 Task: Plan a visit to the historical museum on the 7th at 12:00 PM.
Action: Mouse moved to (39, 240)
Screenshot: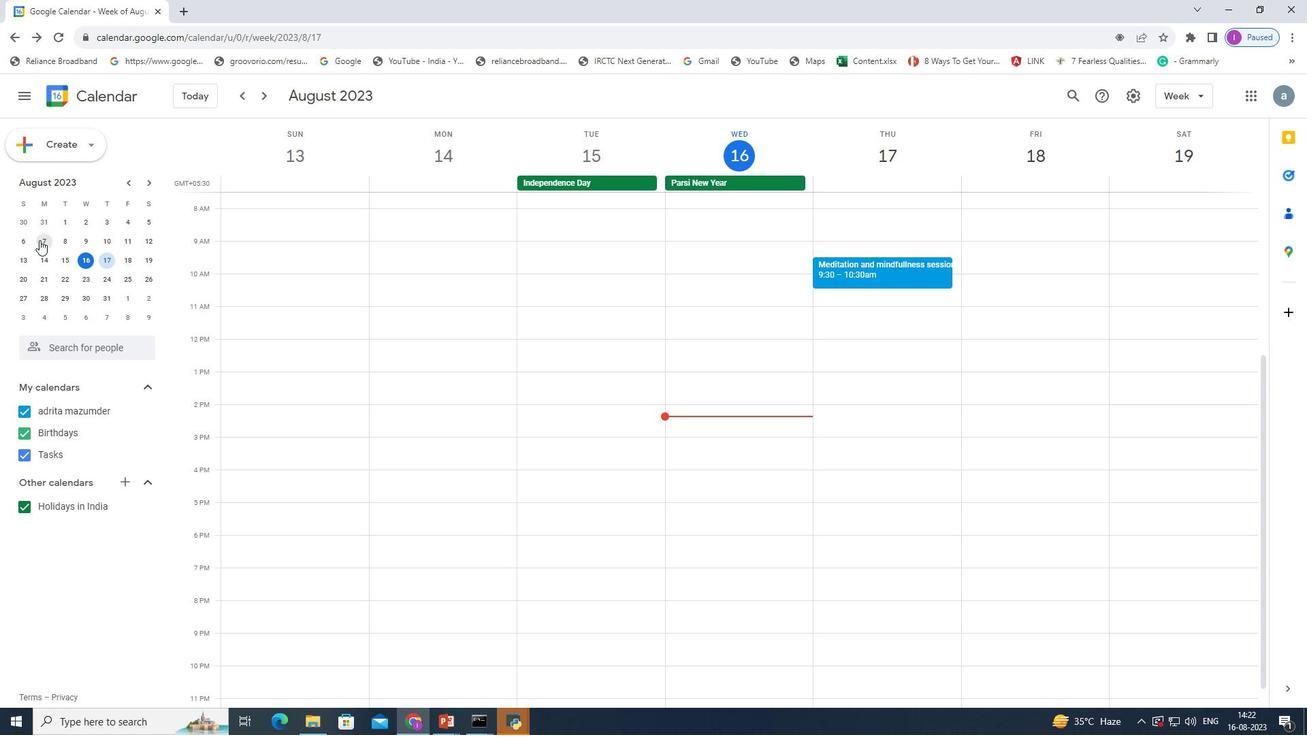 
Action: Mouse pressed left at (39, 240)
Screenshot: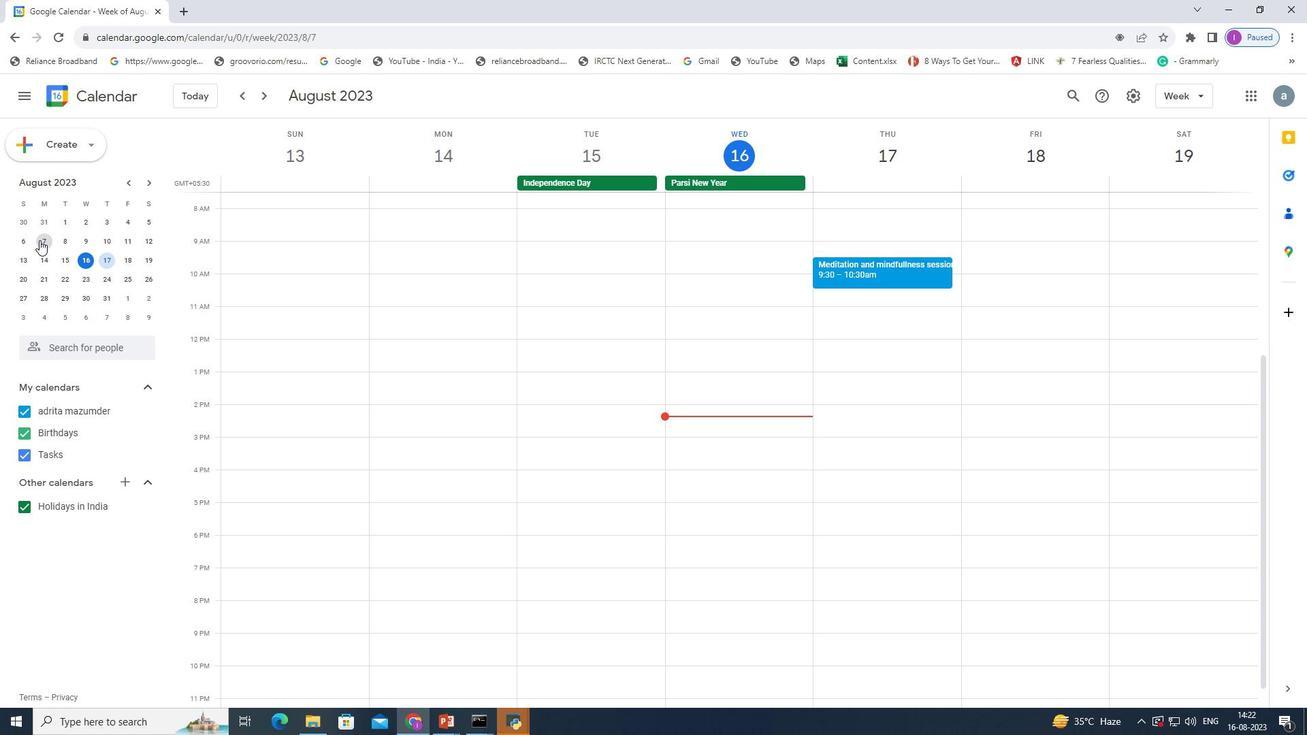 
Action: Mouse moved to (46, 241)
Screenshot: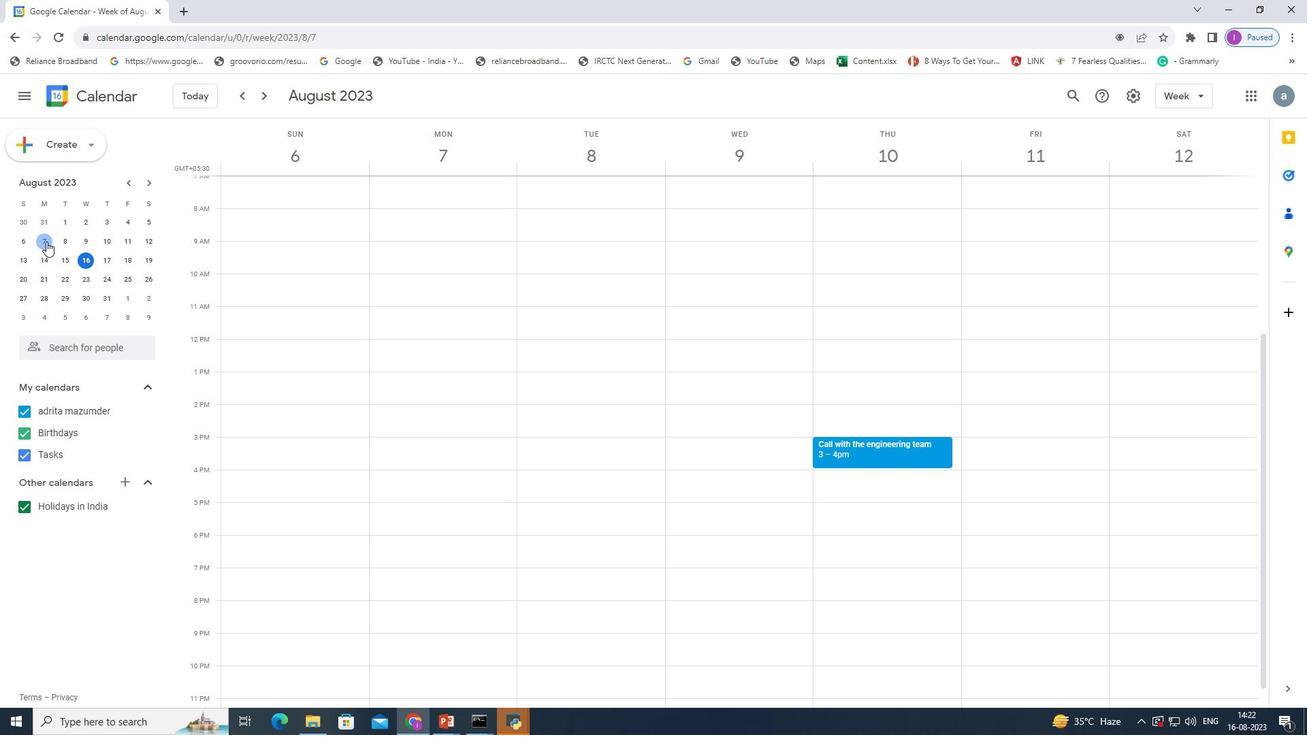 
Action: Mouse pressed left at (46, 241)
Screenshot: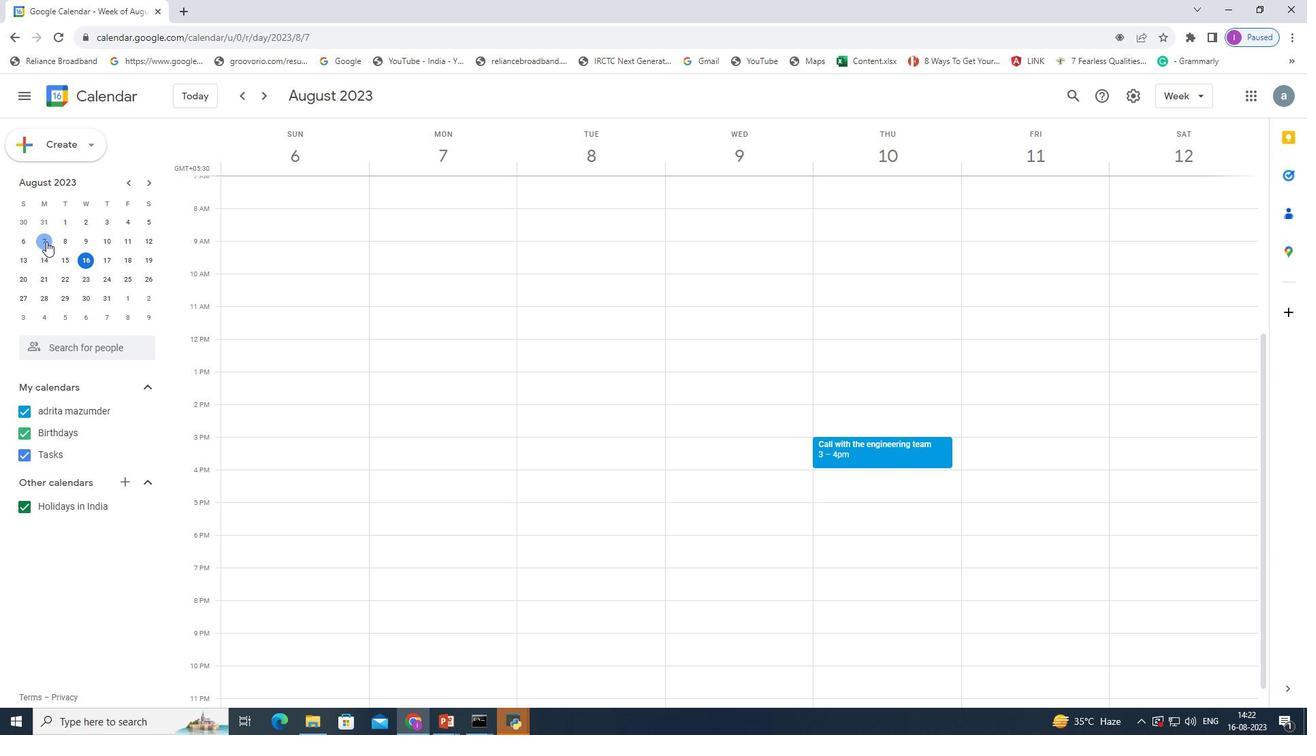 
Action: Mouse moved to (1265, 494)
Screenshot: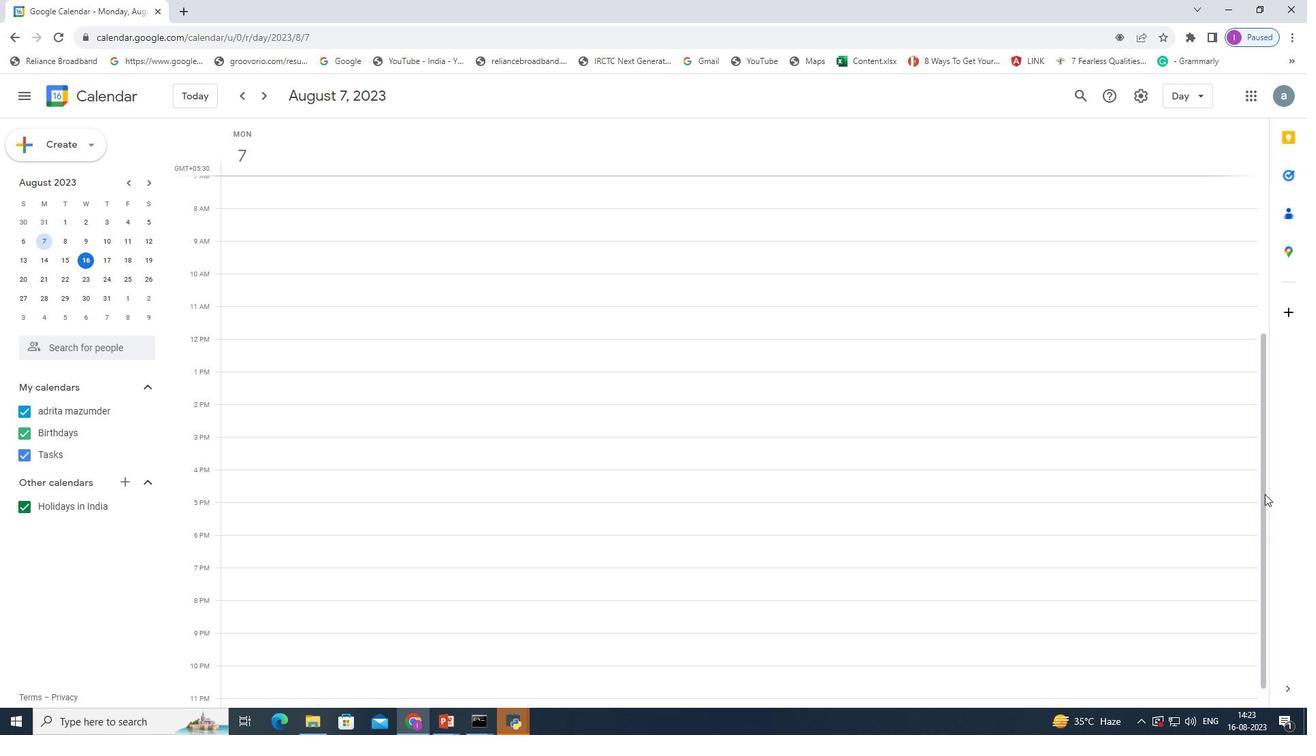 
Action: Mouse pressed left at (1265, 494)
Screenshot: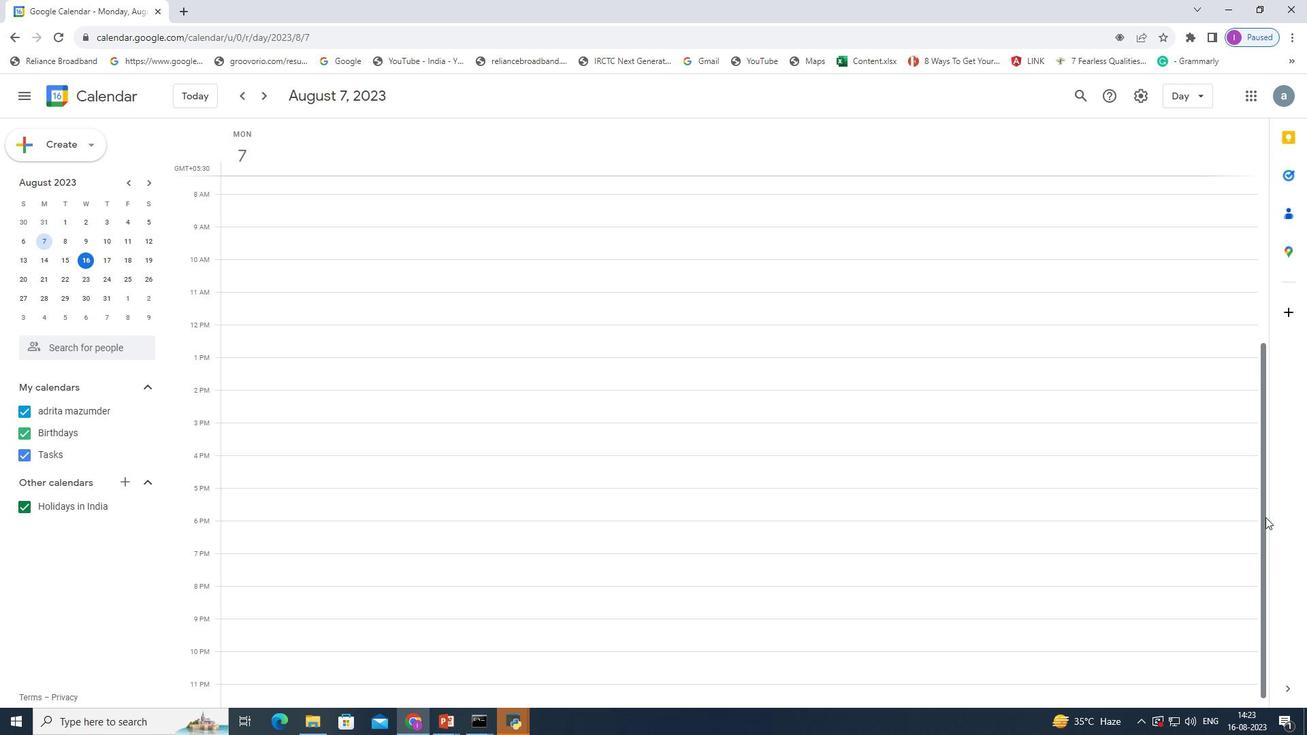 
Action: Mouse moved to (241, 322)
Screenshot: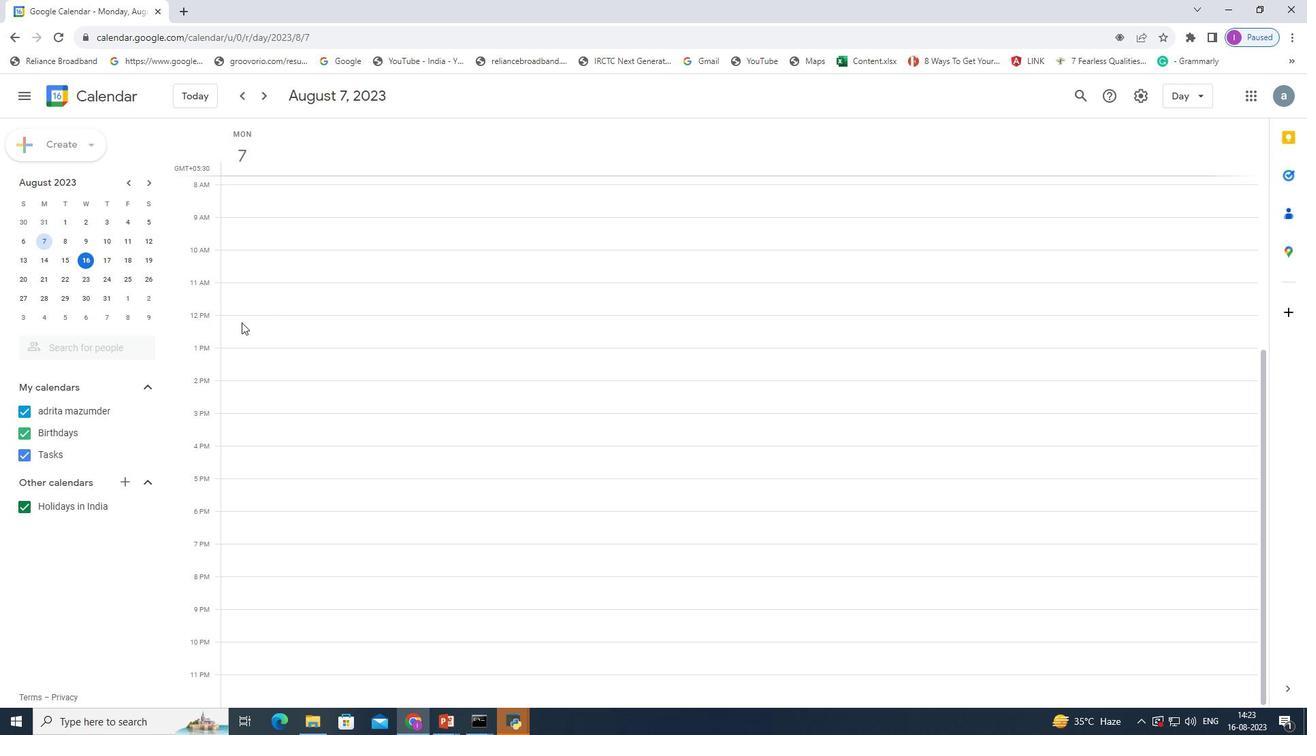 
Action: Mouse pressed left at (241, 322)
Screenshot: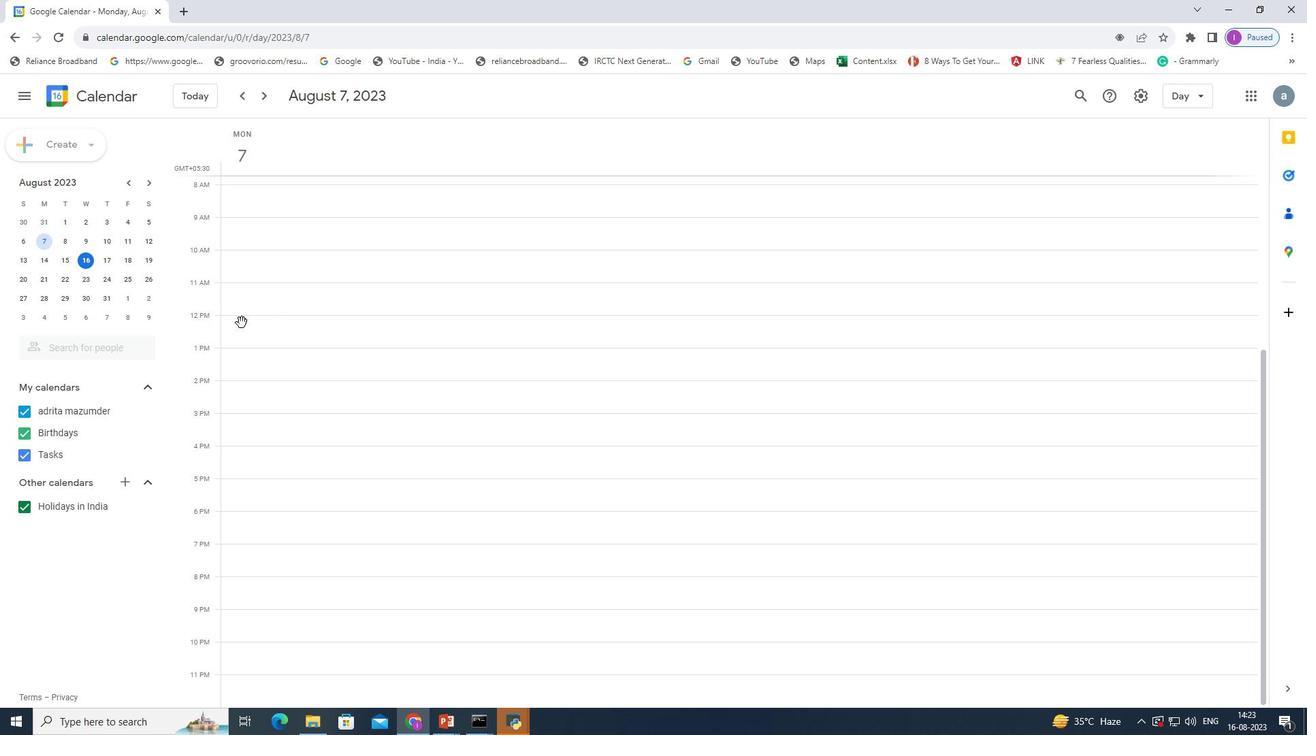 
Action: Mouse moved to (662, 257)
Screenshot: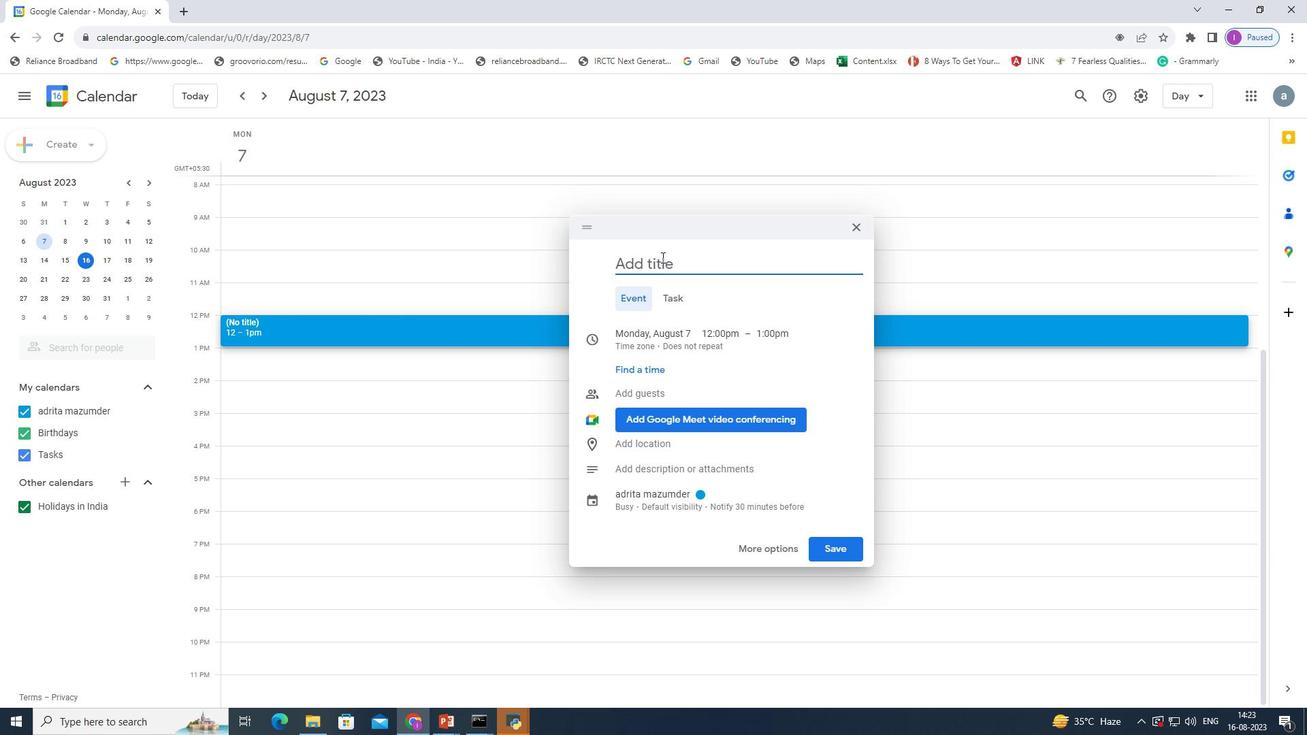 
Action: Key pressed <Key.shift>Visit<Key.space>to<Key.space>ythe<Key.backspace><Key.backspace><Key.backspace><Key.backspace>the<Key.space>historical<Key.space>me<Key.backspace>useum
Screenshot: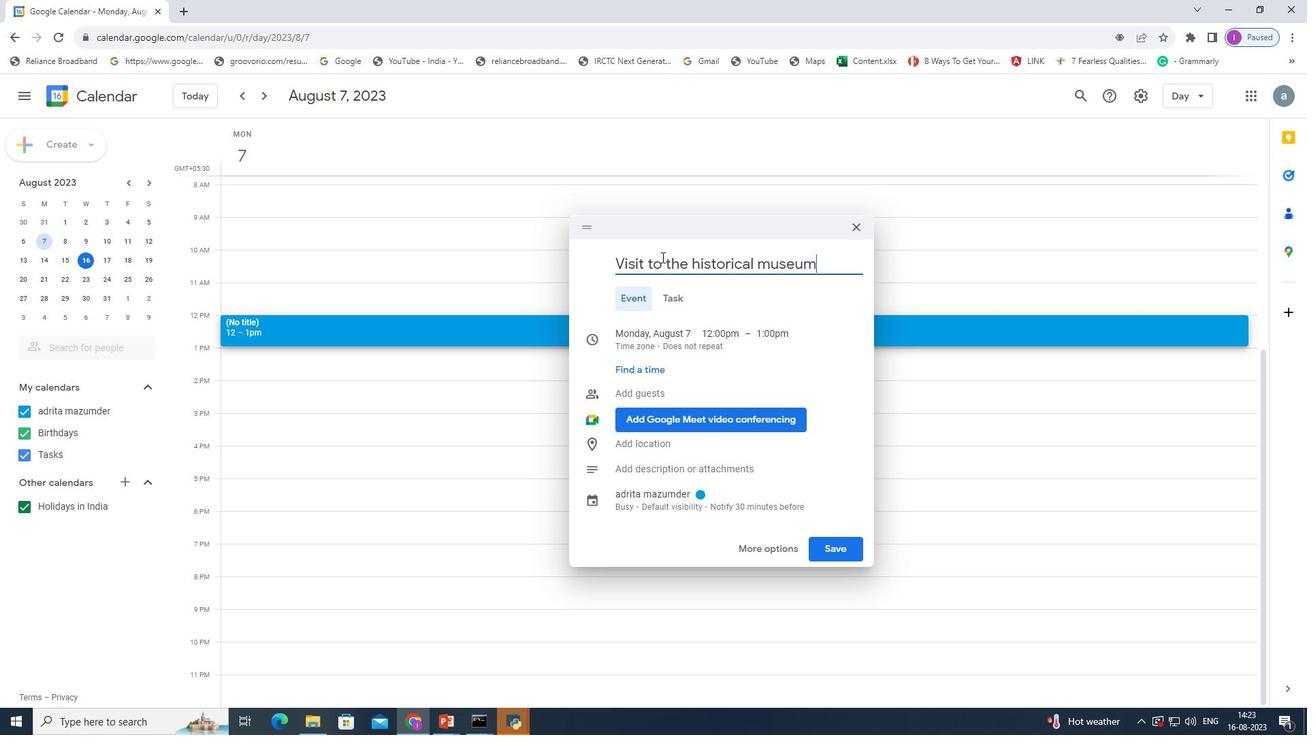 
Action: Mouse moved to (839, 549)
Screenshot: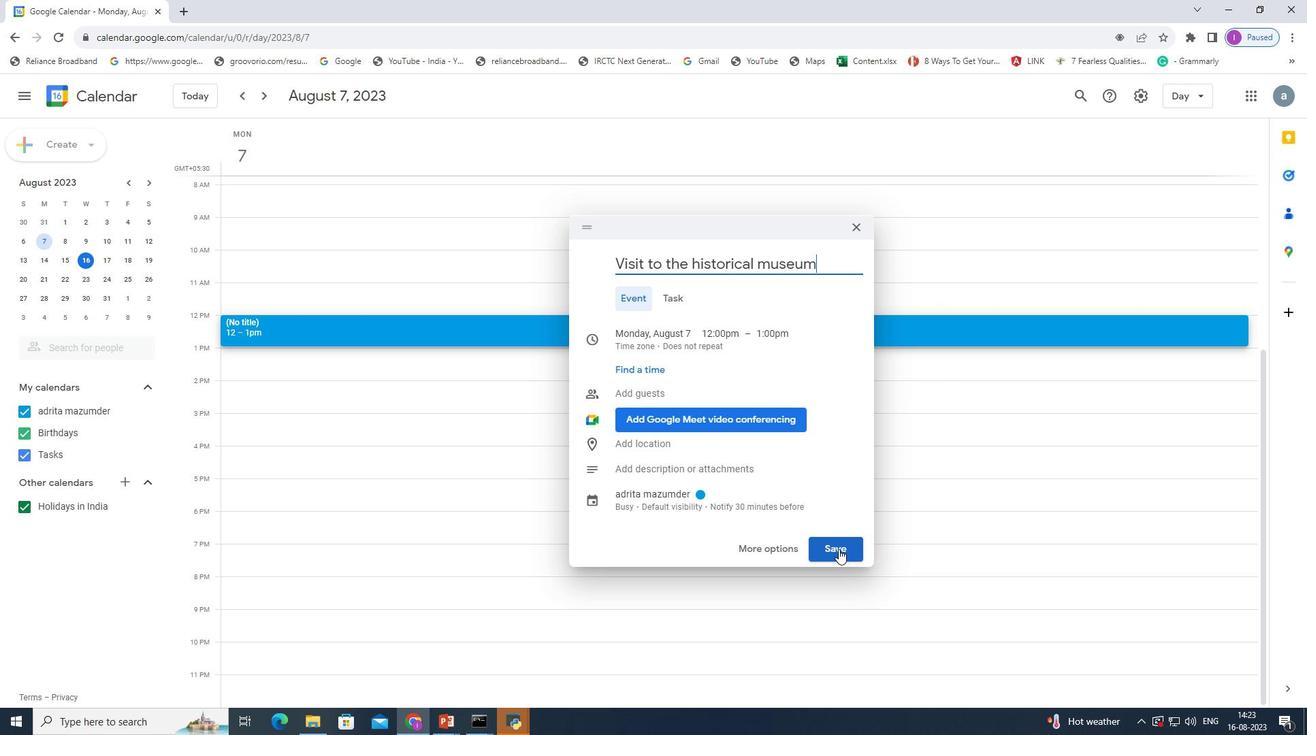 
Action: Mouse pressed left at (839, 549)
Screenshot: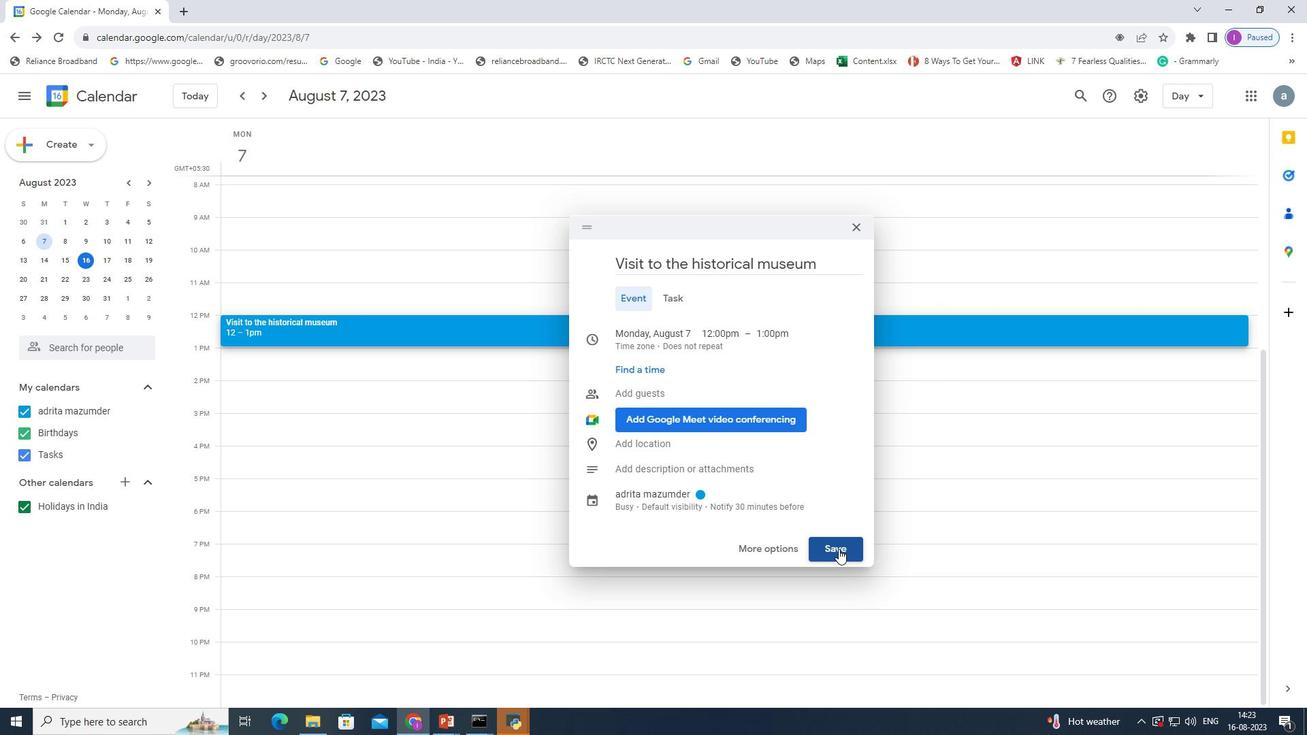 
